 Task: Toggle the show constants in the suggest.
Action: Mouse moved to (13, 493)
Screenshot: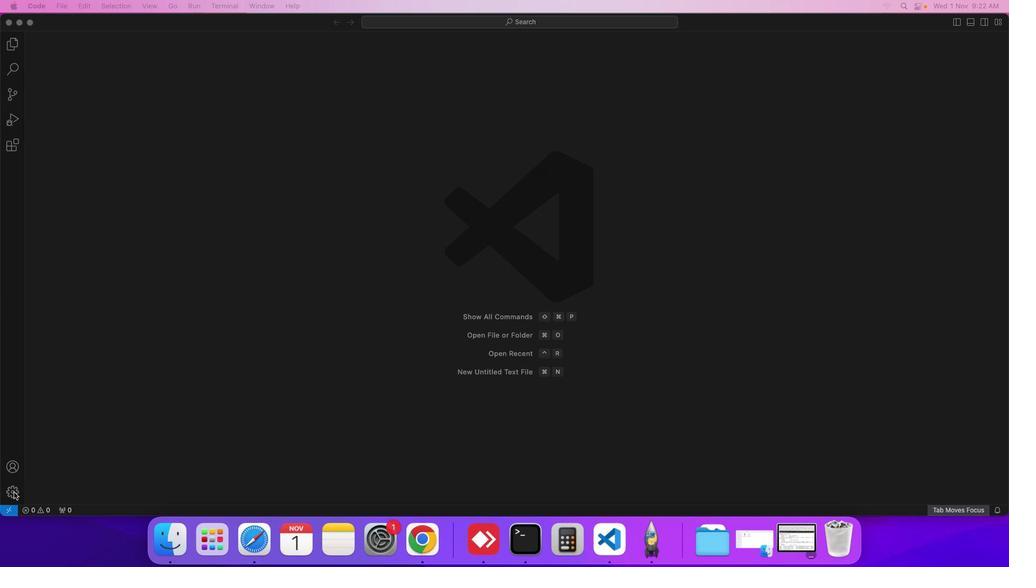 
Action: Mouse pressed left at (13, 493)
Screenshot: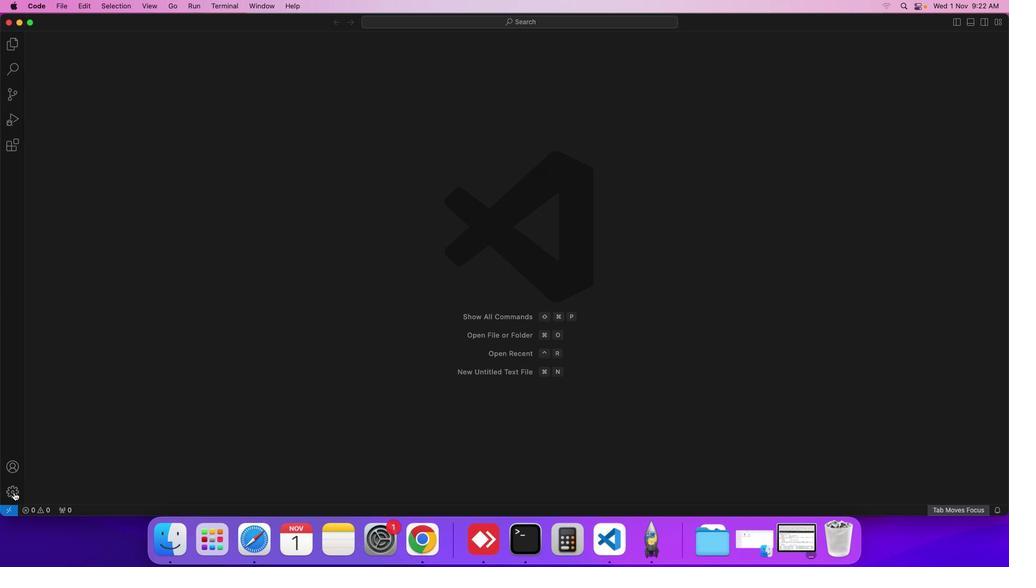 
Action: Mouse moved to (143, 413)
Screenshot: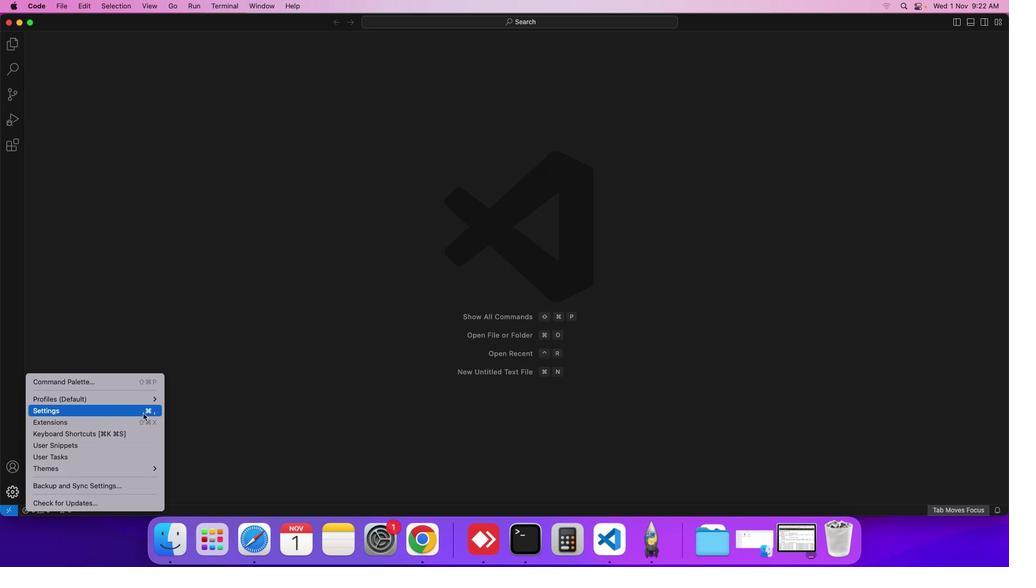 
Action: Mouse pressed left at (143, 413)
Screenshot: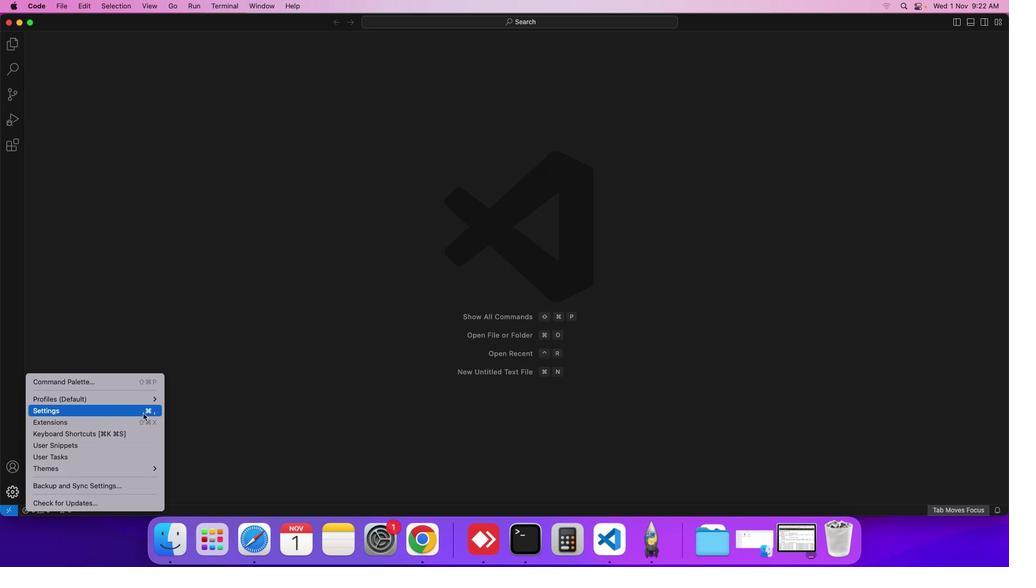 
Action: Mouse moved to (258, 120)
Screenshot: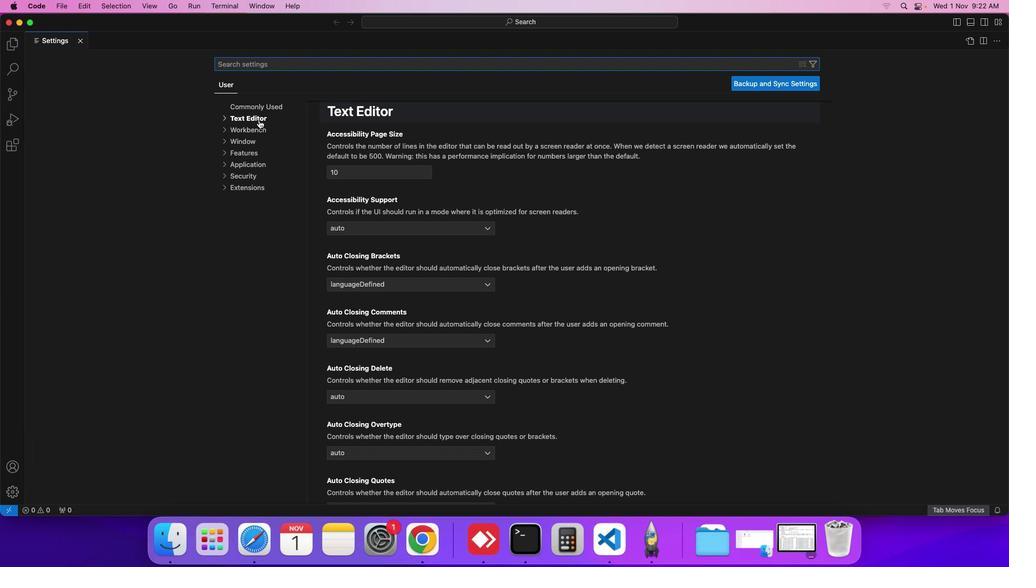 
Action: Mouse pressed left at (258, 120)
Screenshot: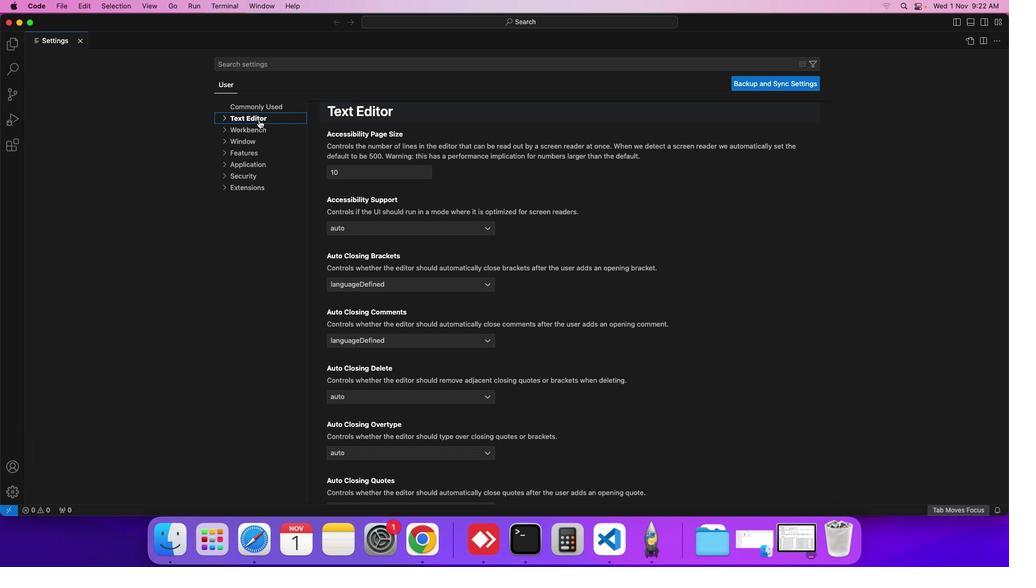 
Action: Mouse moved to (257, 199)
Screenshot: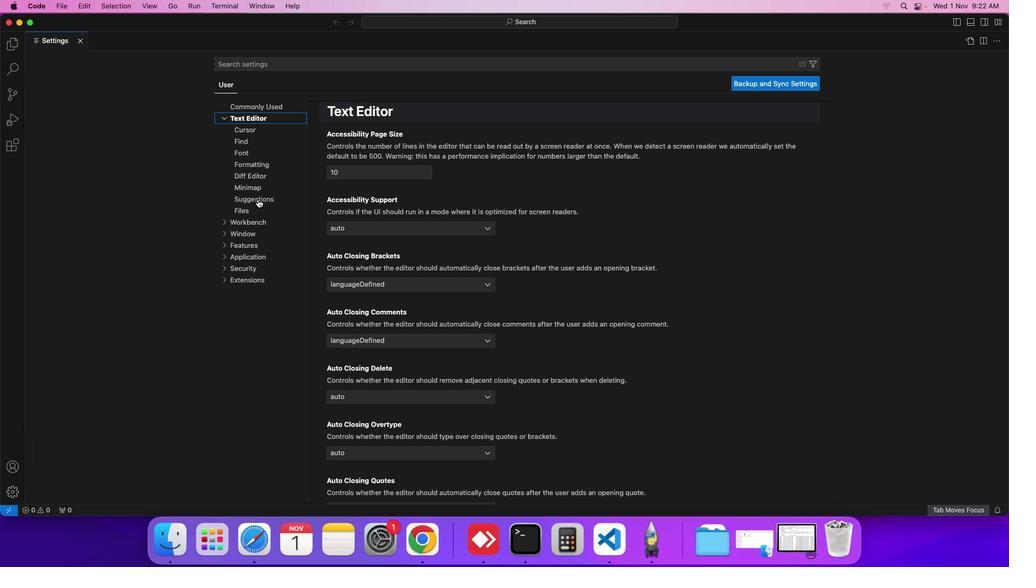 
Action: Mouse pressed left at (257, 199)
Screenshot: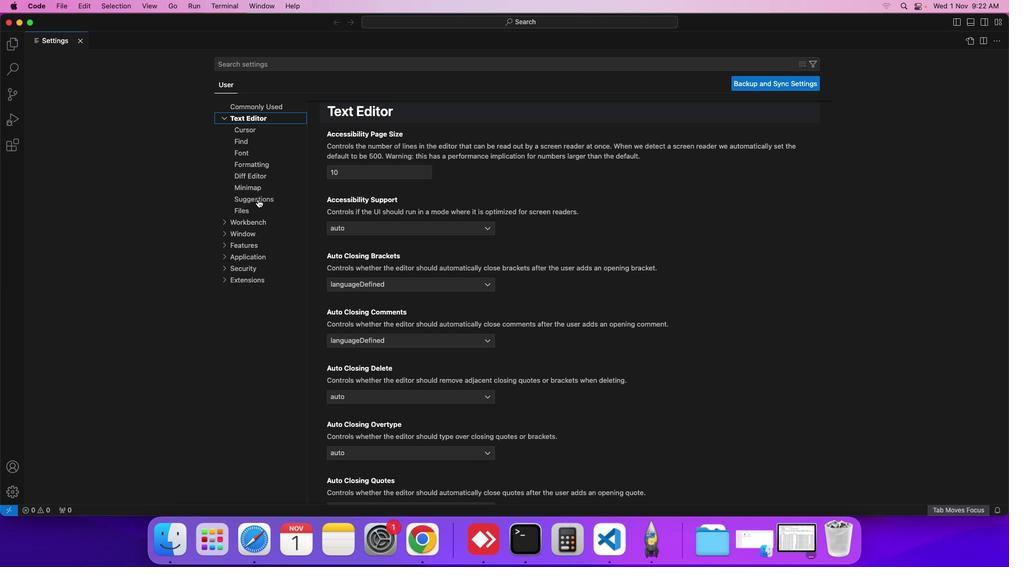 
Action: Mouse moved to (482, 321)
Screenshot: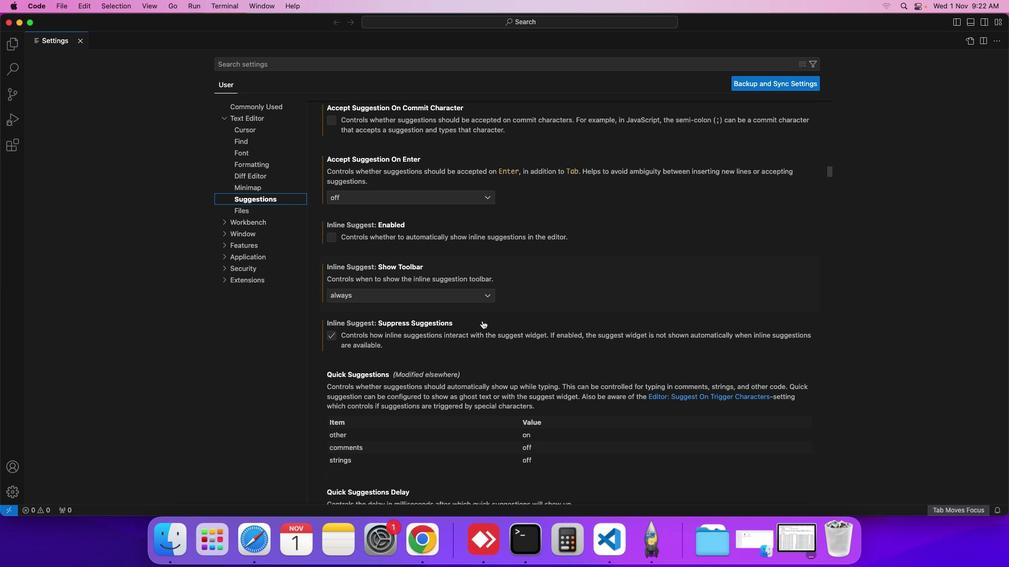
Action: Mouse scrolled (482, 321) with delta (0, 0)
Screenshot: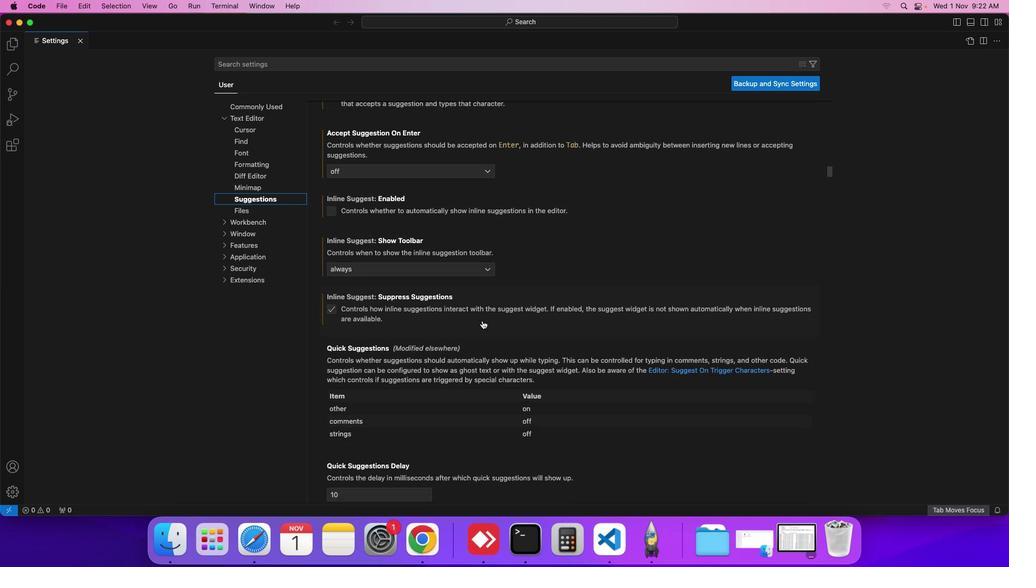 
Action: Mouse scrolled (482, 321) with delta (0, 0)
Screenshot: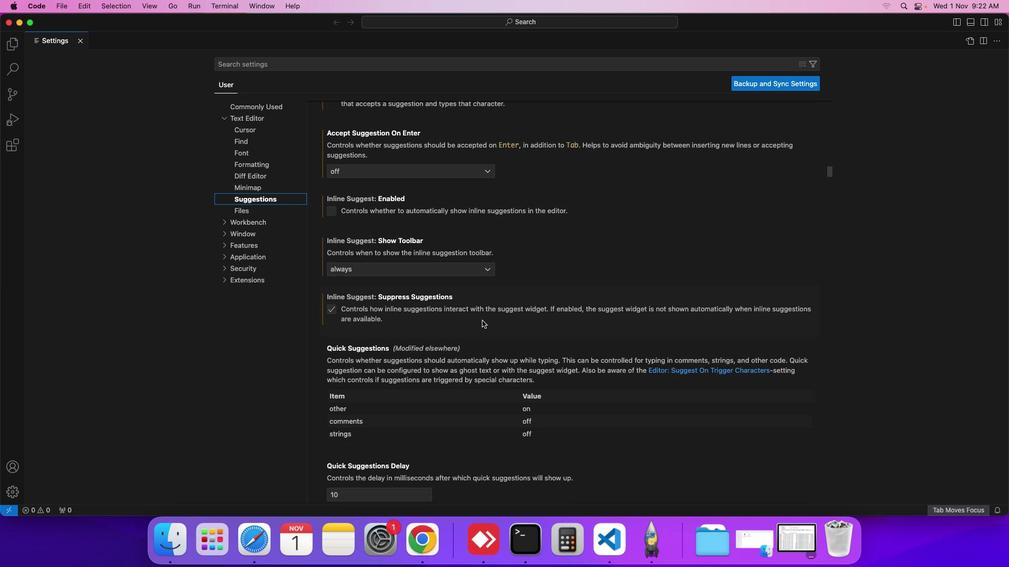 
Action: Mouse scrolled (482, 321) with delta (0, 0)
Screenshot: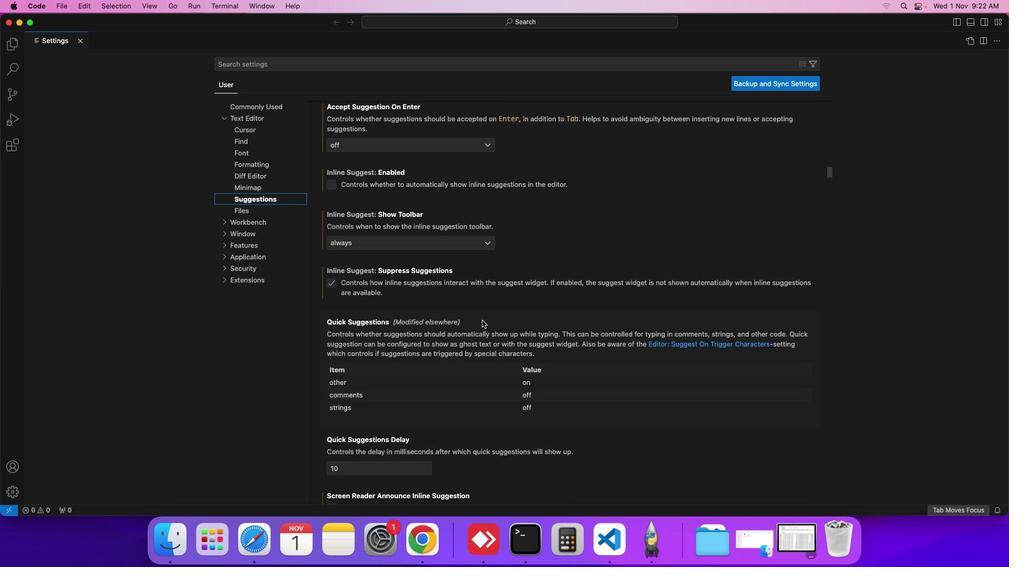 
Action: Mouse scrolled (482, 321) with delta (0, 0)
Screenshot: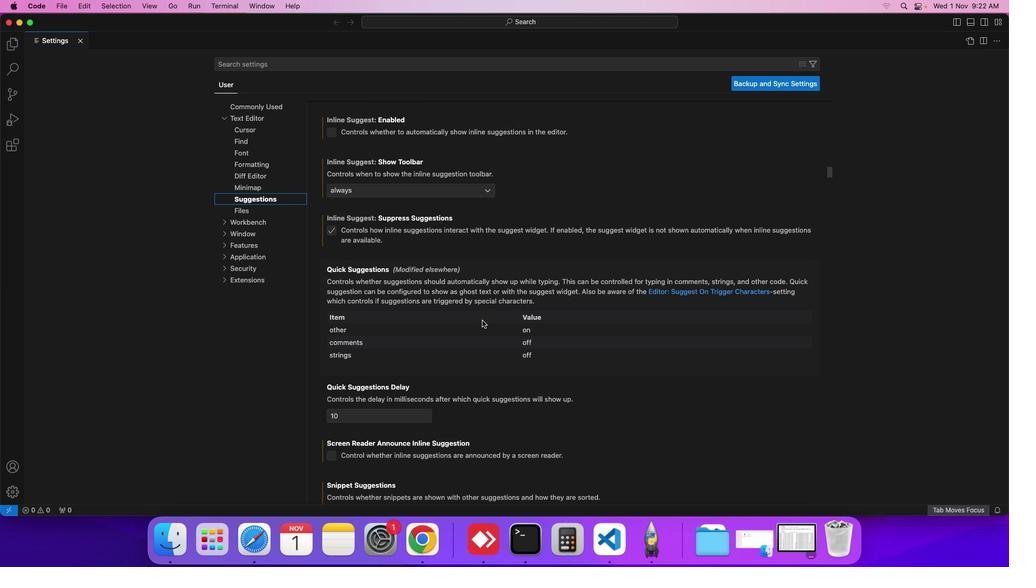 
Action: Mouse scrolled (482, 321) with delta (0, 0)
Screenshot: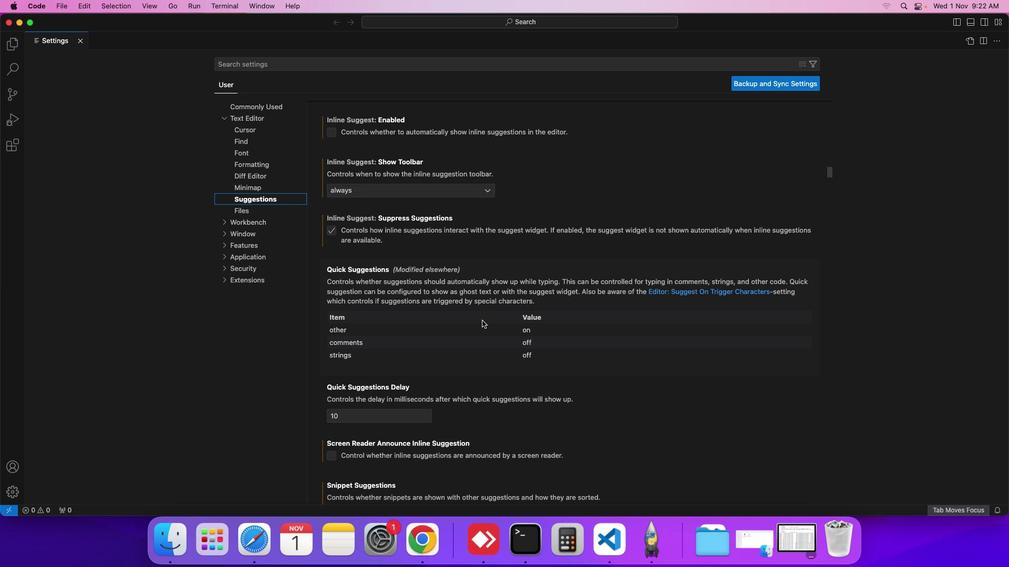 
Action: Mouse scrolled (482, 321) with delta (0, 0)
Screenshot: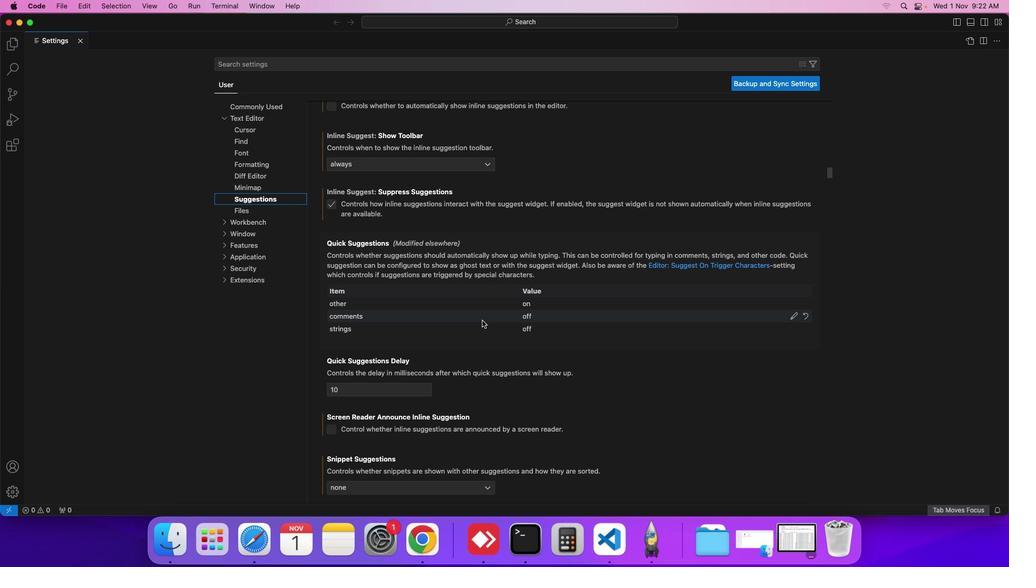 
Action: Mouse scrolled (482, 321) with delta (0, 0)
Screenshot: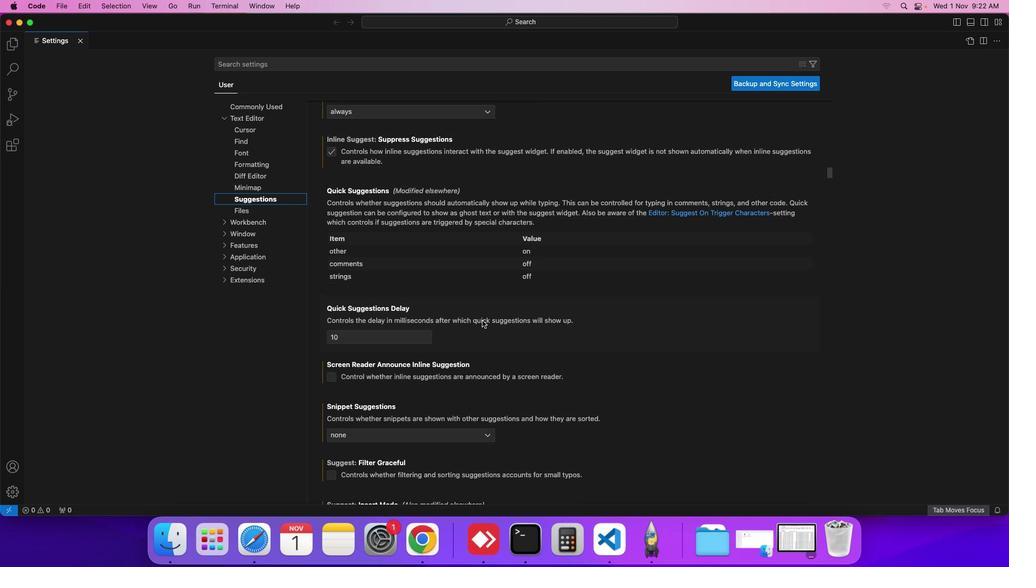 
Action: Mouse scrolled (482, 321) with delta (0, 0)
Screenshot: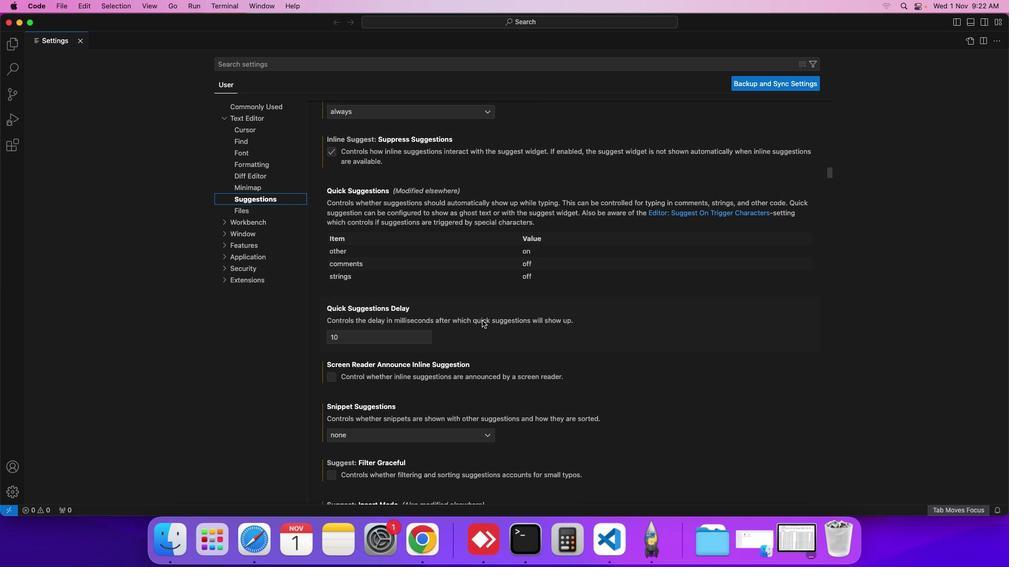 
Action: Mouse scrolled (482, 321) with delta (0, 0)
Screenshot: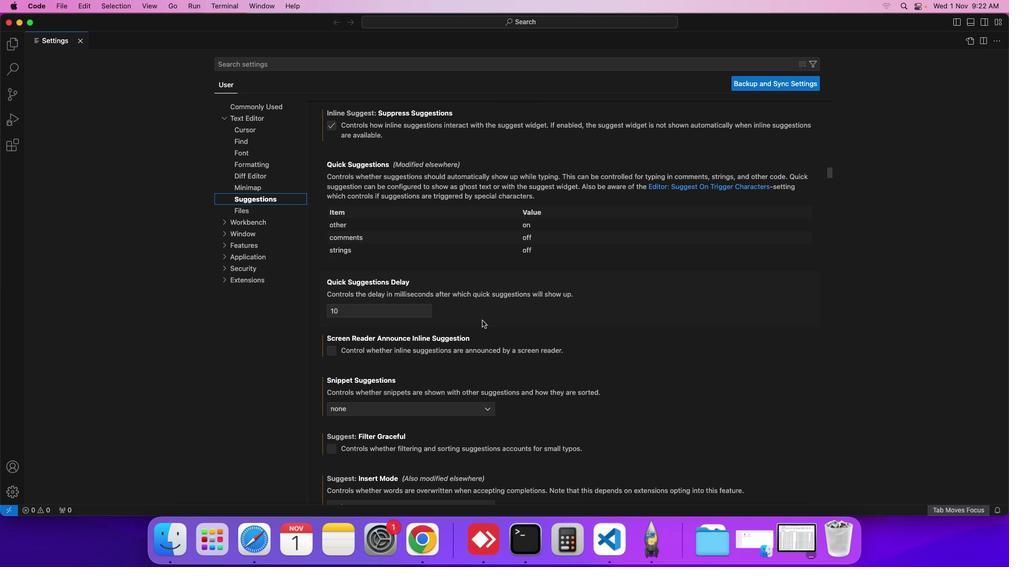 
Action: Mouse scrolled (482, 321) with delta (0, 0)
Screenshot: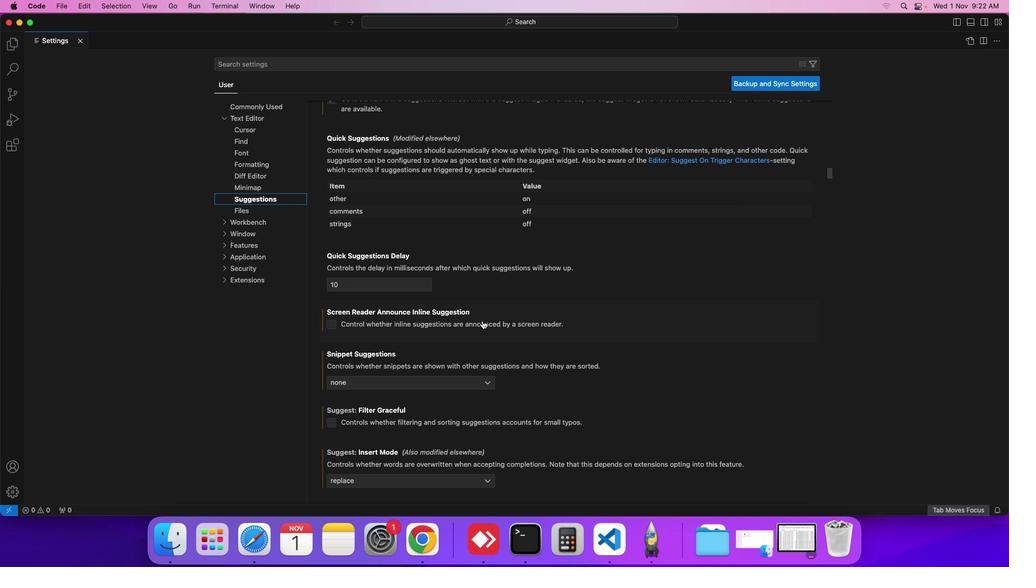 
Action: Mouse scrolled (482, 321) with delta (0, 0)
Screenshot: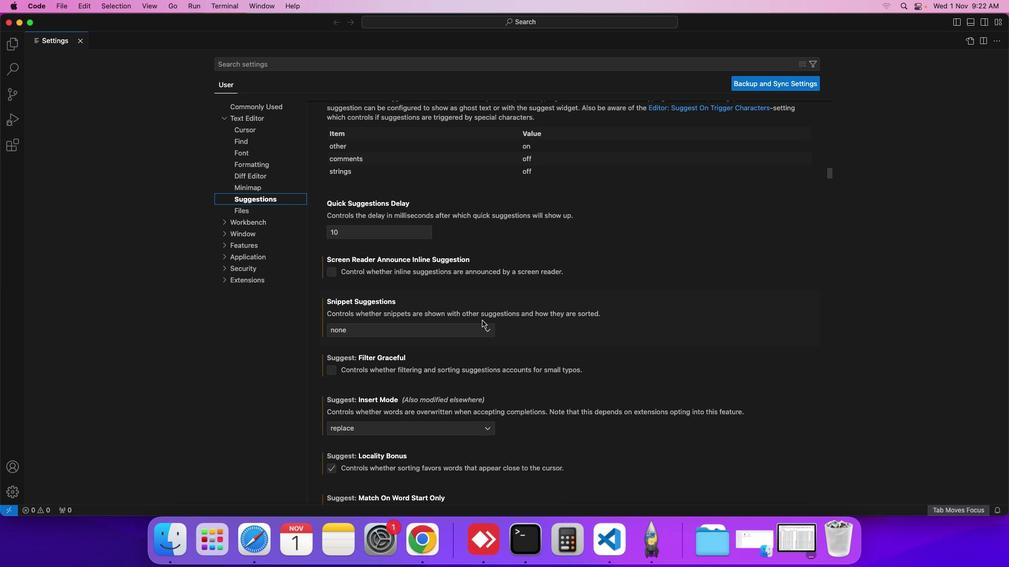 
Action: Mouse scrolled (482, 321) with delta (0, 0)
Screenshot: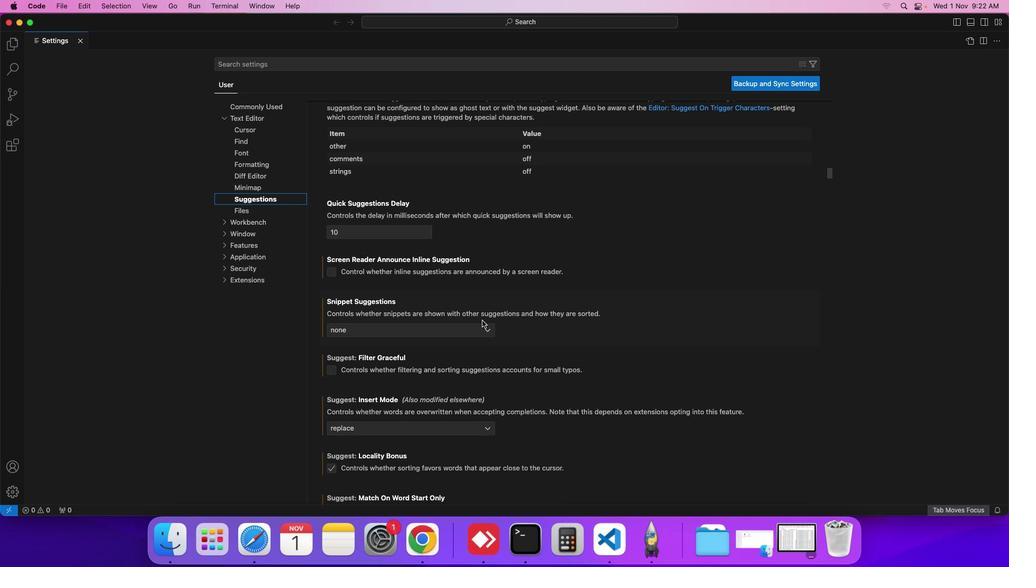 
Action: Mouse scrolled (482, 321) with delta (0, 0)
Screenshot: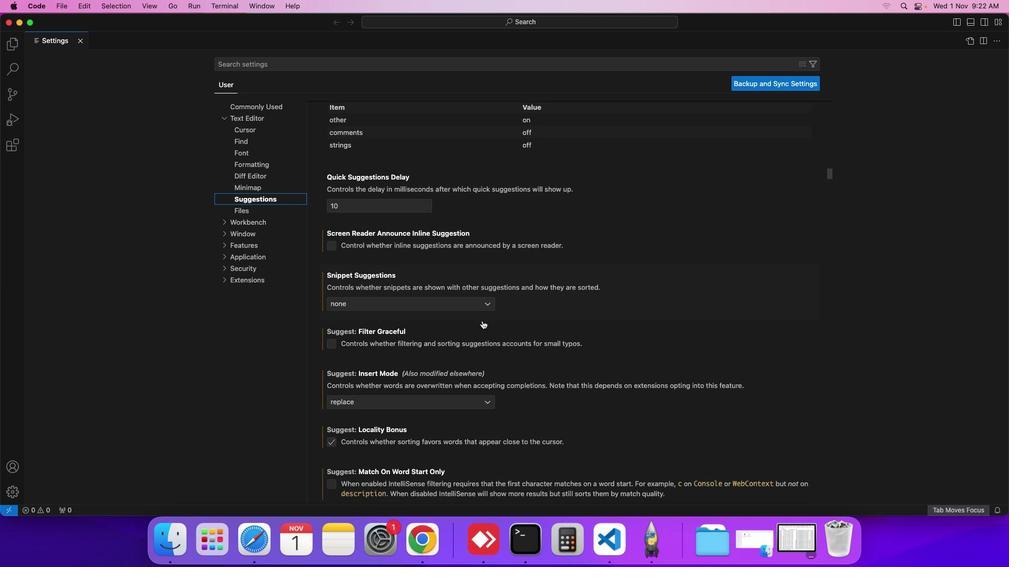 
Action: Mouse scrolled (482, 321) with delta (0, 0)
Screenshot: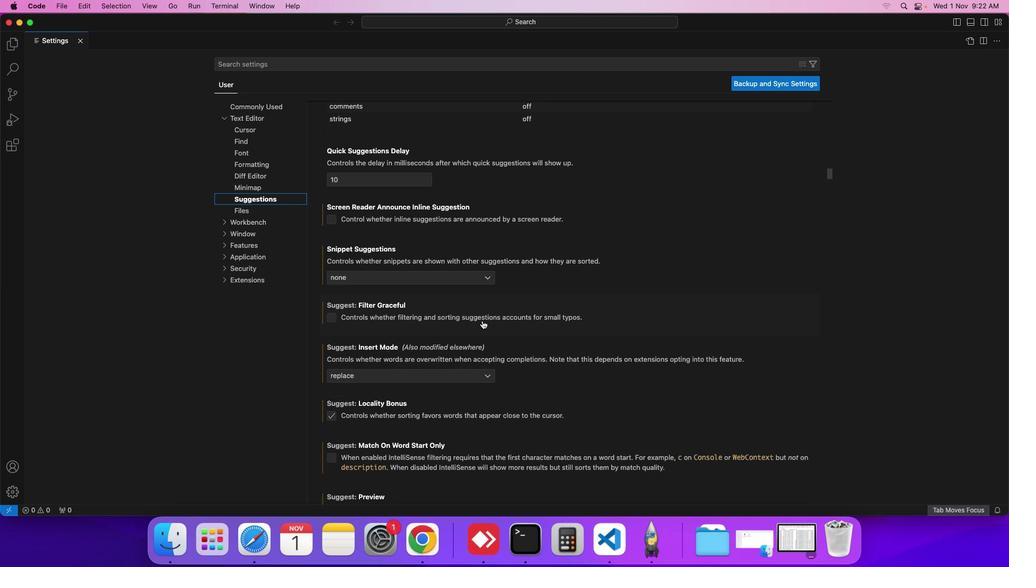 
Action: Mouse scrolled (482, 321) with delta (0, 0)
Screenshot: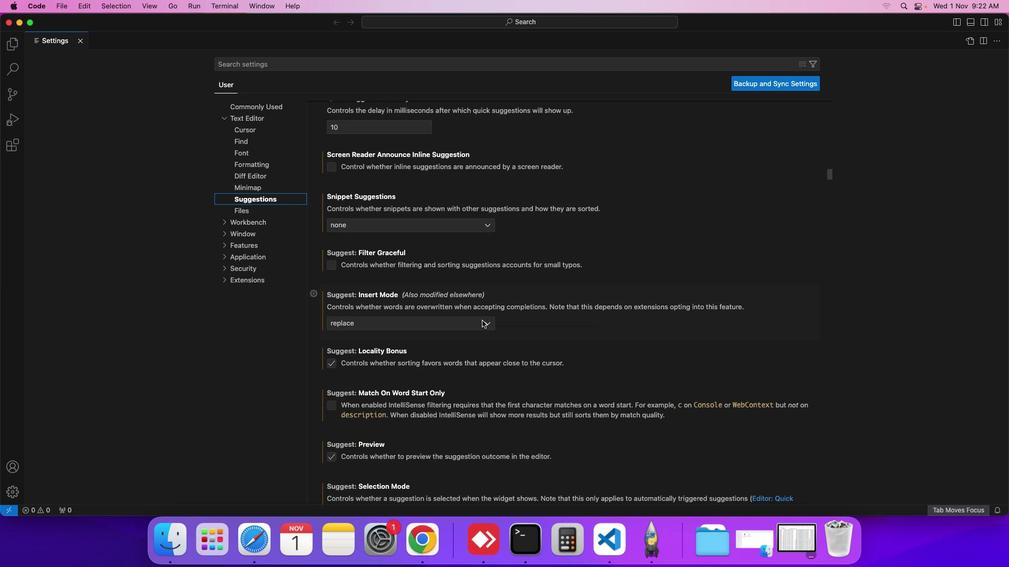 
Action: Mouse scrolled (482, 321) with delta (0, 0)
Screenshot: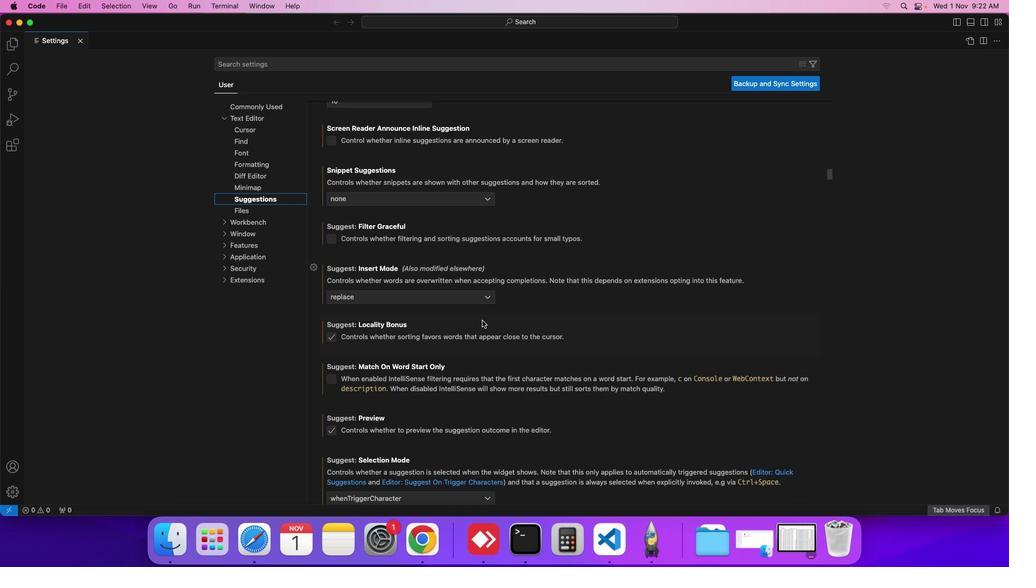 
Action: Mouse scrolled (482, 321) with delta (0, 0)
Screenshot: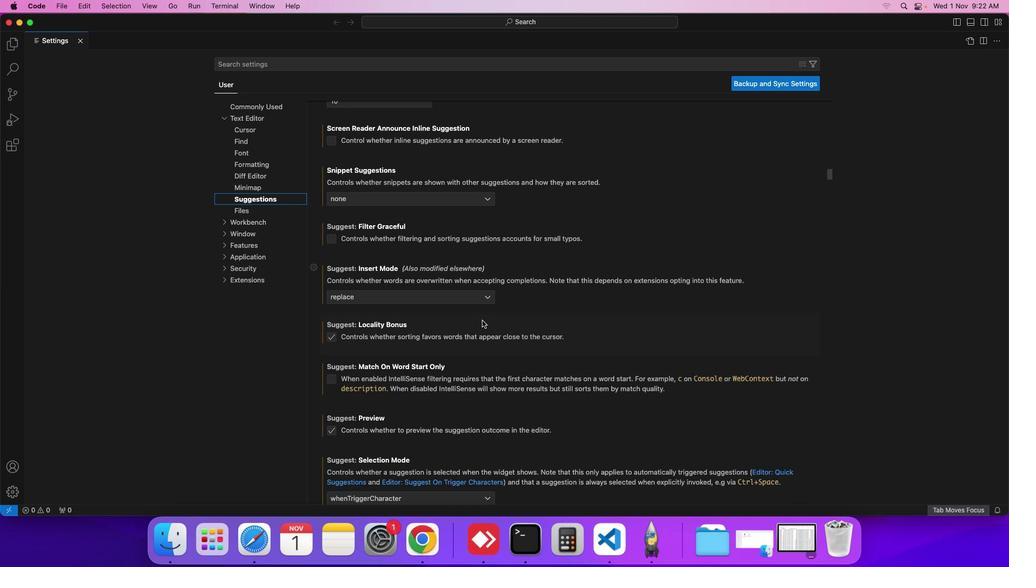 
Action: Mouse scrolled (482, 321) with delta (0, 0)
Screenshot: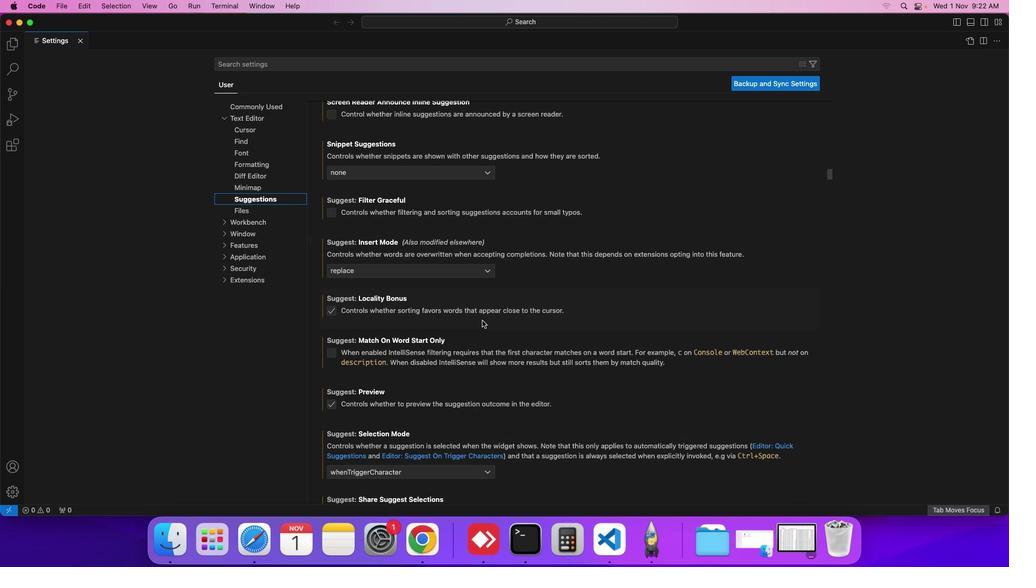 
Action: Mouse scrolled (482, 321) with delta (0, 0)
Screenshot: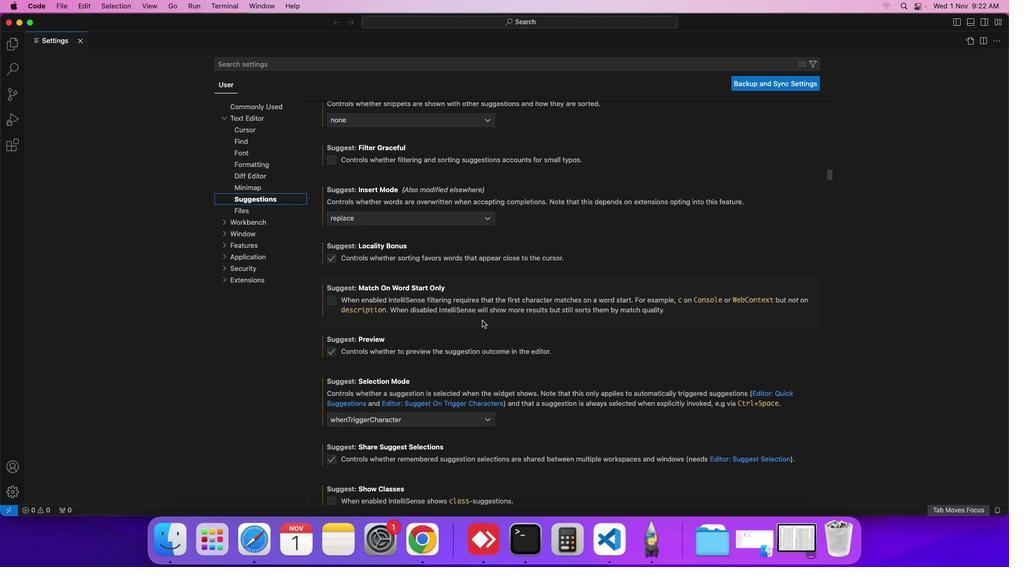 
Action: Mouse scrolled (482, 321) with delta (0, 0)
Screenshot: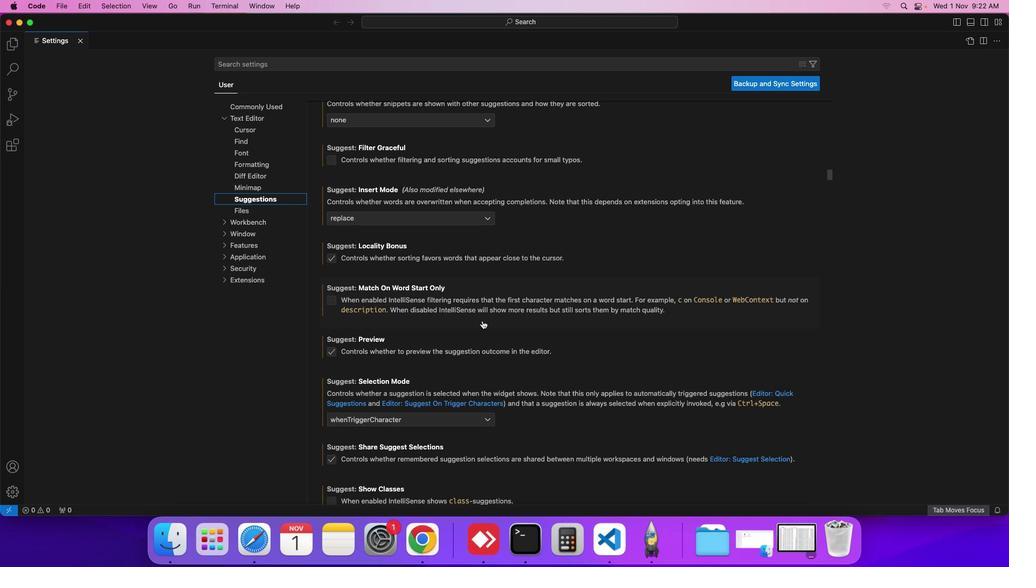 
Action: Mouse scrolled (482, 321) with delta (0, 0)
Screenshot: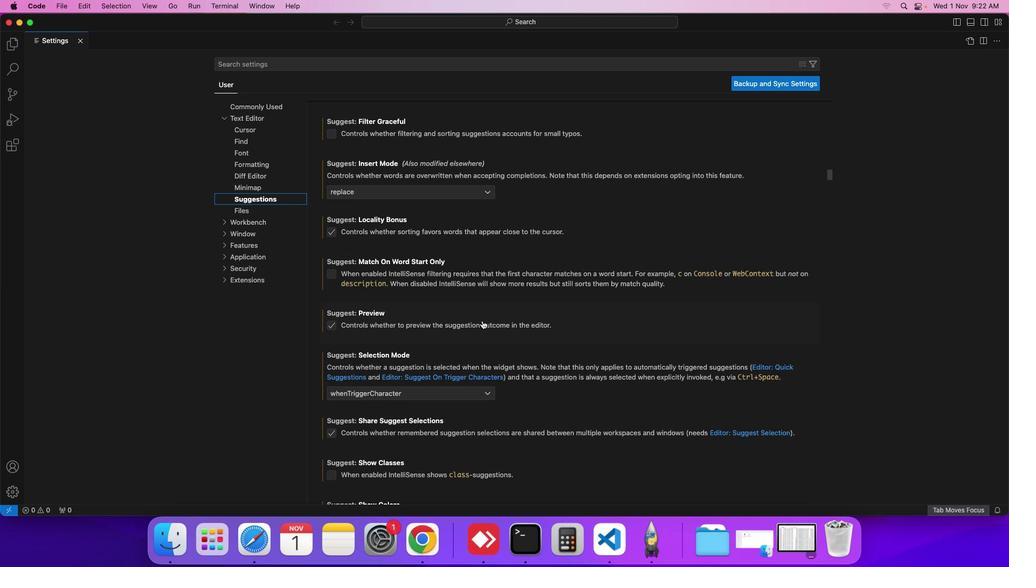 
Action: Mouse scrolled (482, 321) with delta (0, 0)
Screenshot: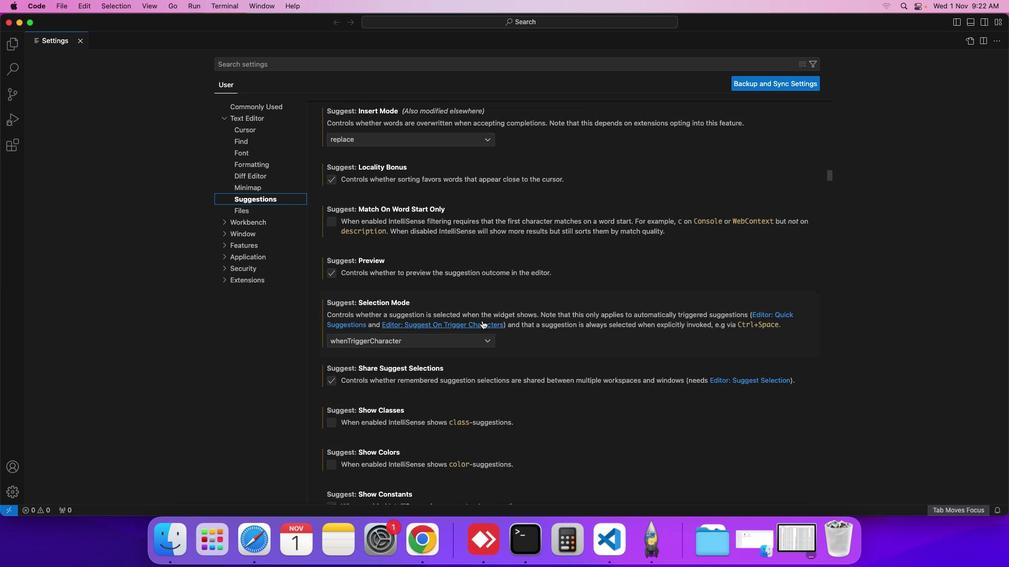 
Action: Mouse scrolled (482, 321) with delta (0, 0)
Screenshot: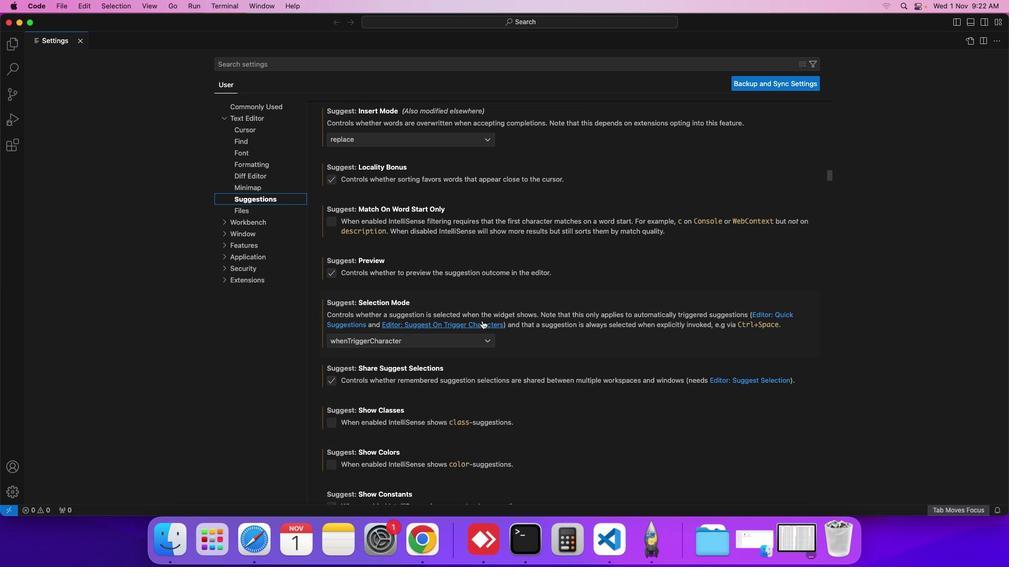 
Action: Mouse scrolled (482, 321) with delta (0, 0)
Screenshot: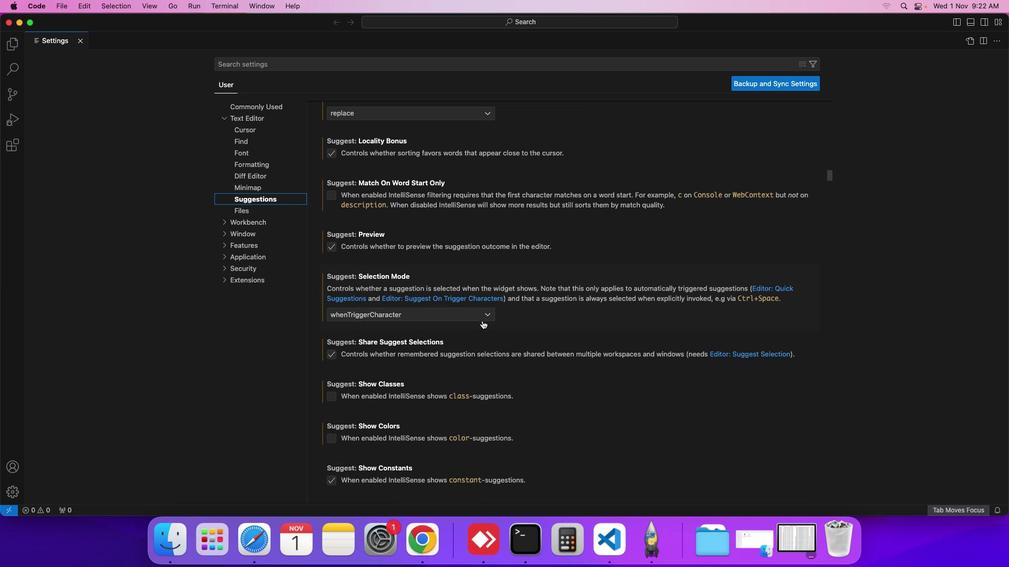 
Action: Mouse scrolled (482, 321) with delta (0, 0)
Screenshot: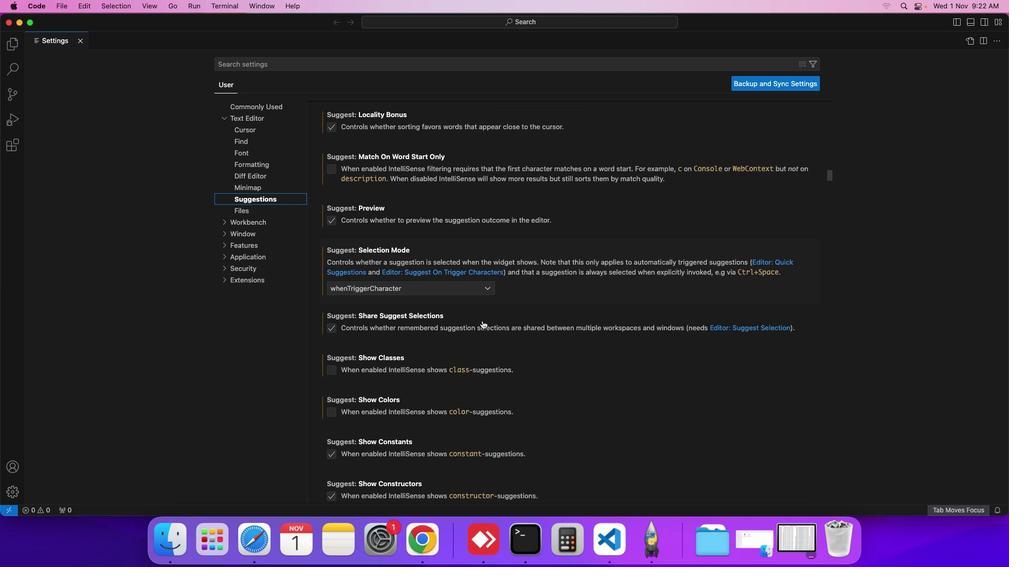 
Action: Mouse scrolled (482, 321) with delta (0, 0)
Screenshot: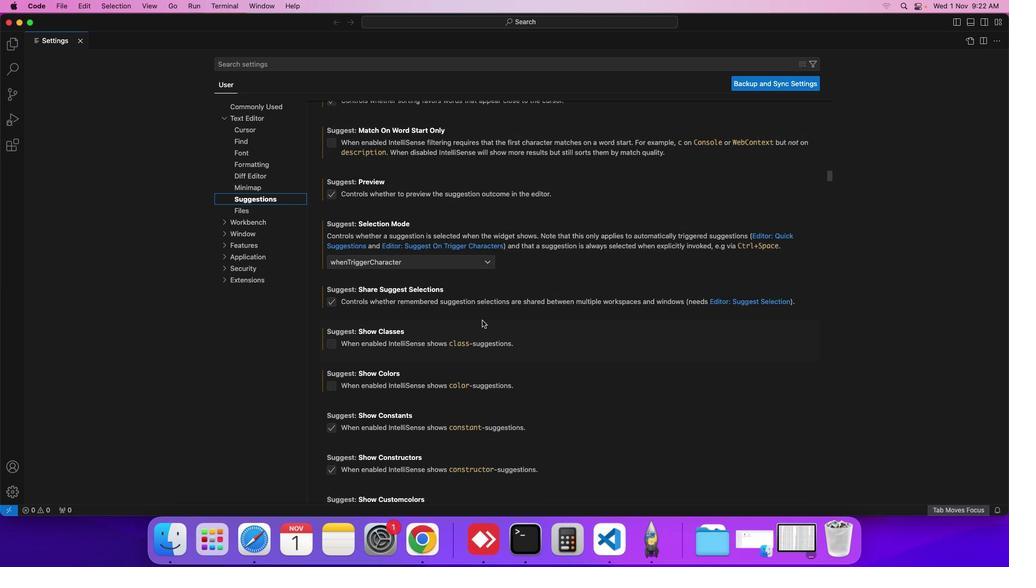 
Action: Mouse scrolled (482, 321) with delta (0, 0)
Screenshot: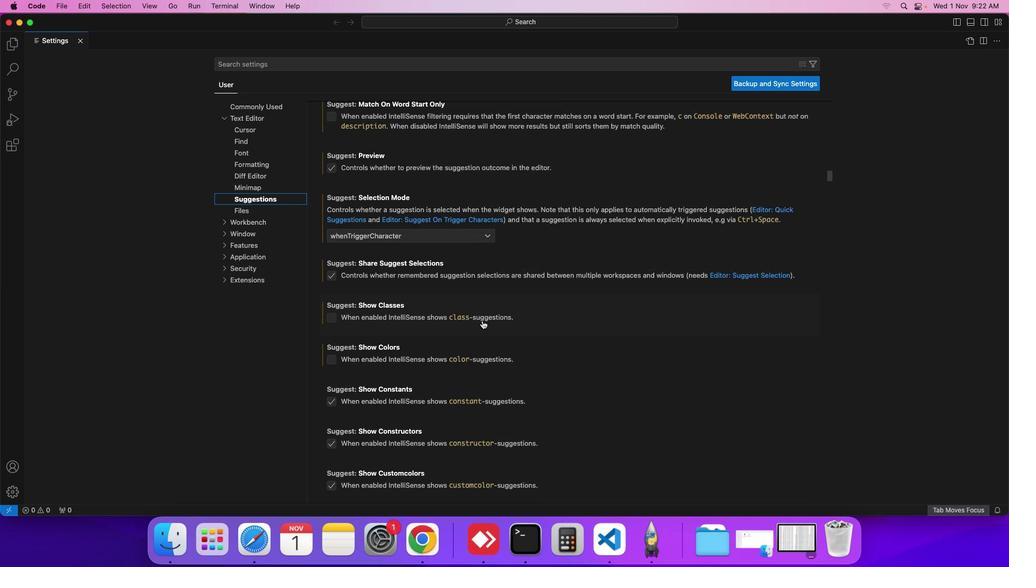 
Action: Mouse scrolled (482, 321) with delta (0, 0)
Screenshot: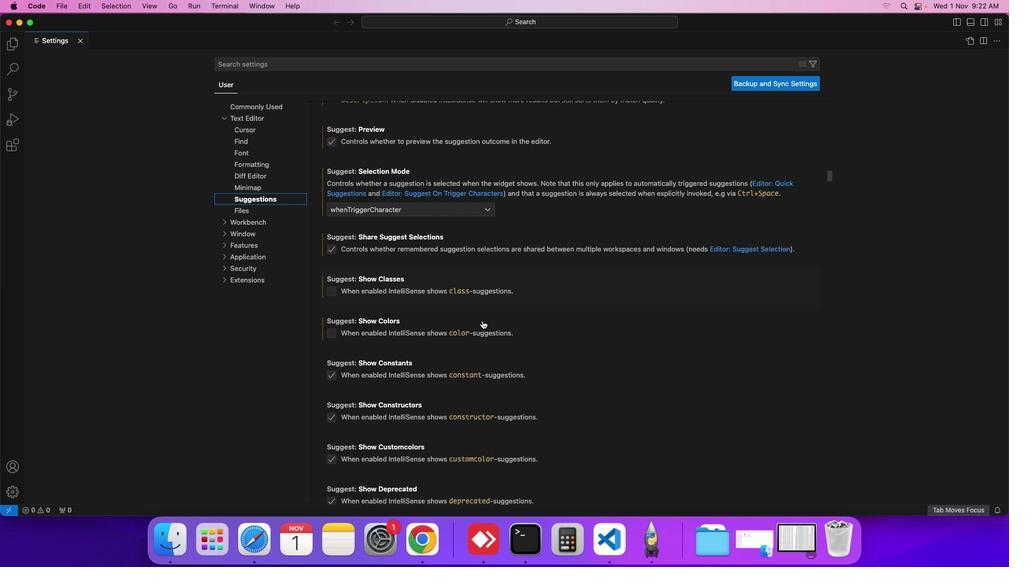 
Action: Mouse scrolled (482, 321) with delta (0, 0)
Screenshot: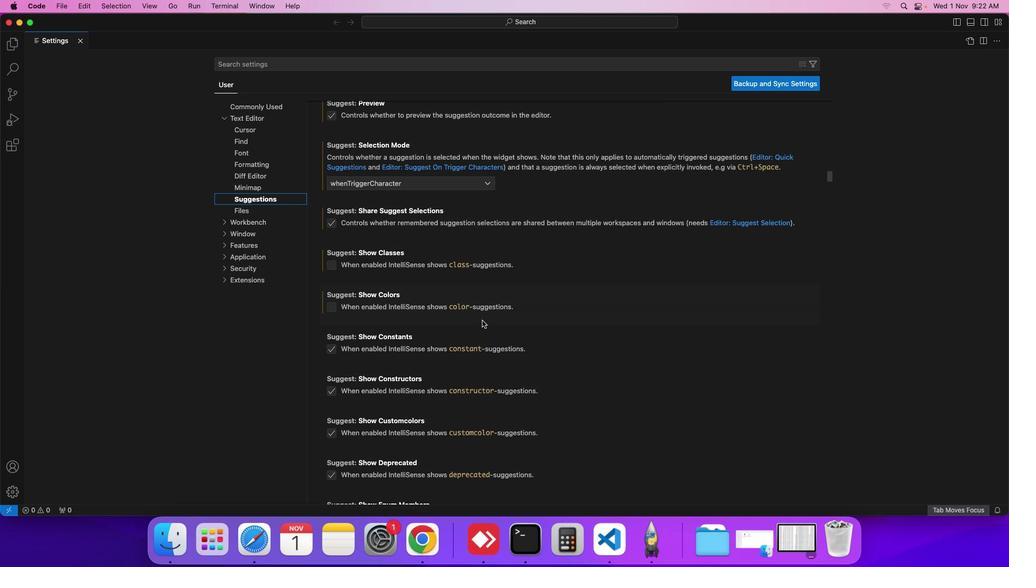 
Action: Mouse scrolled (482, 321) with delta (0, 0)
Screenshot: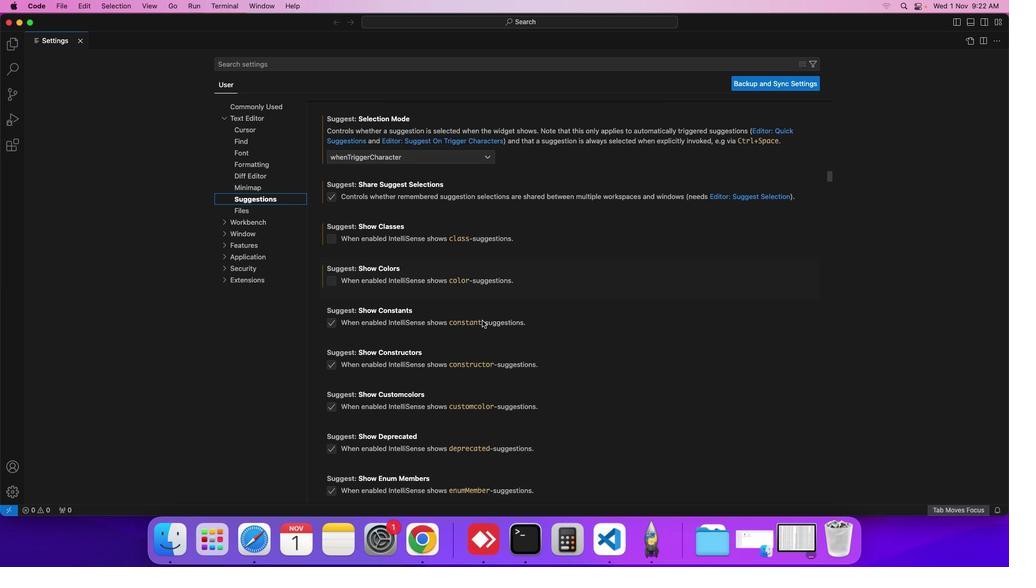 
Action: Mouse moved to (333, 325)
Screenshot: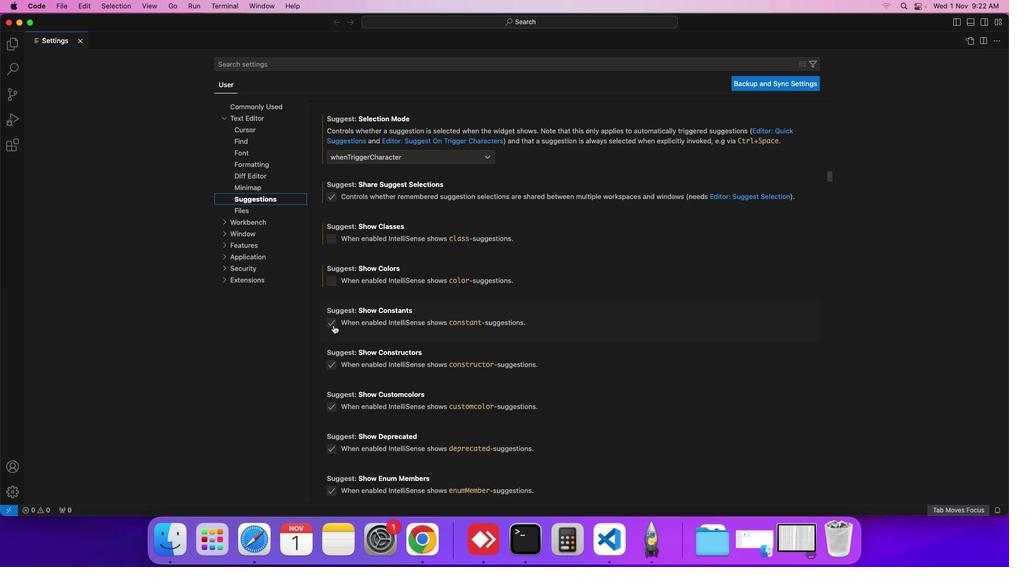 
Action: Mouse pressed left at (333, 325)
Screenshot: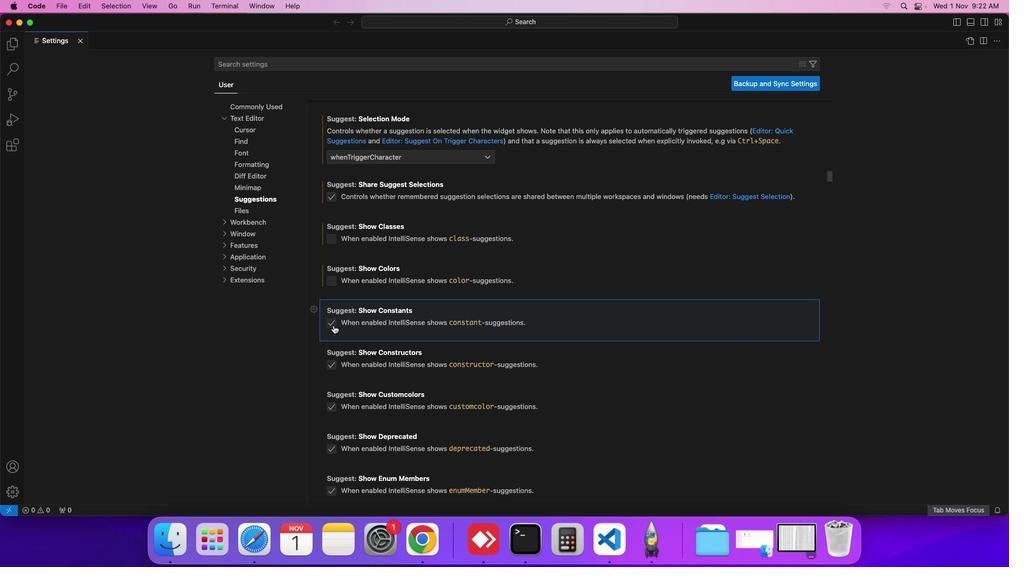 
Action: Mouse moved to (1006, 333)
Screenshot: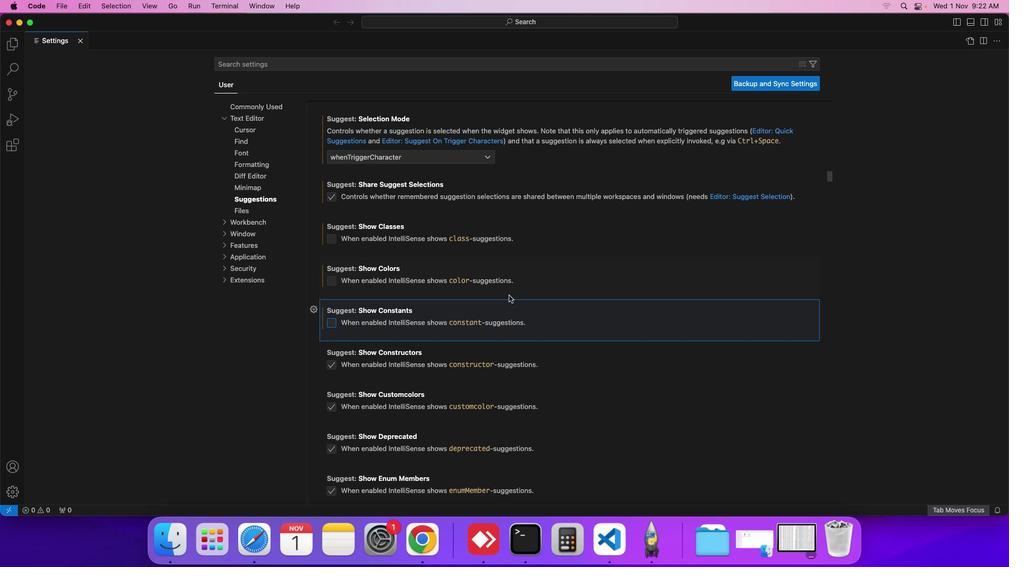 
